 Task: Select type "Bereavement".
Action: Mouse moved to (712, 92)
Screenshot: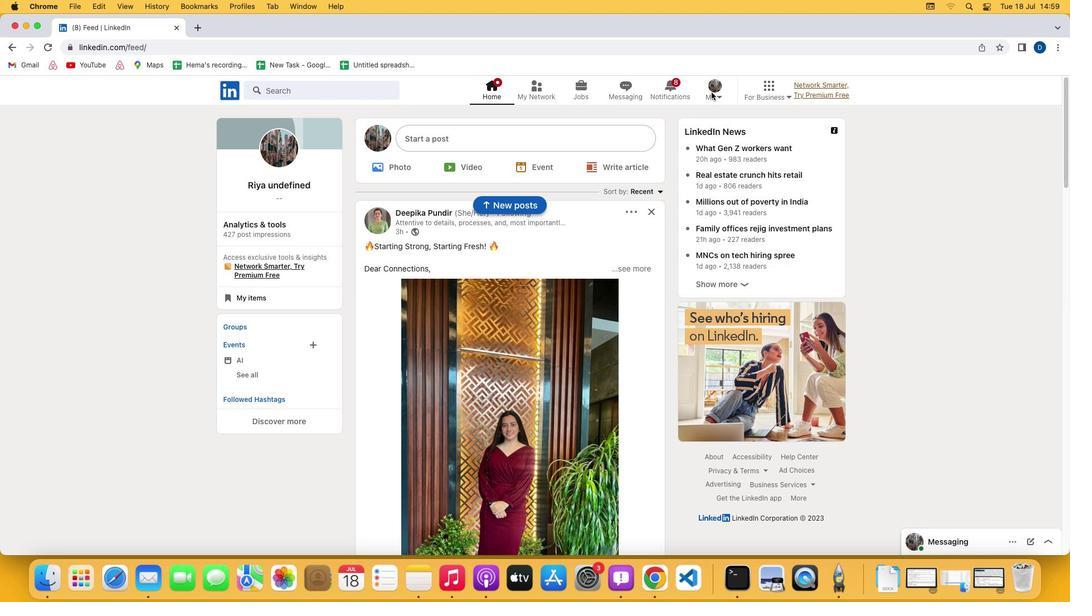 
Action: Mouse pressed left at (712, 92)
Screenshot: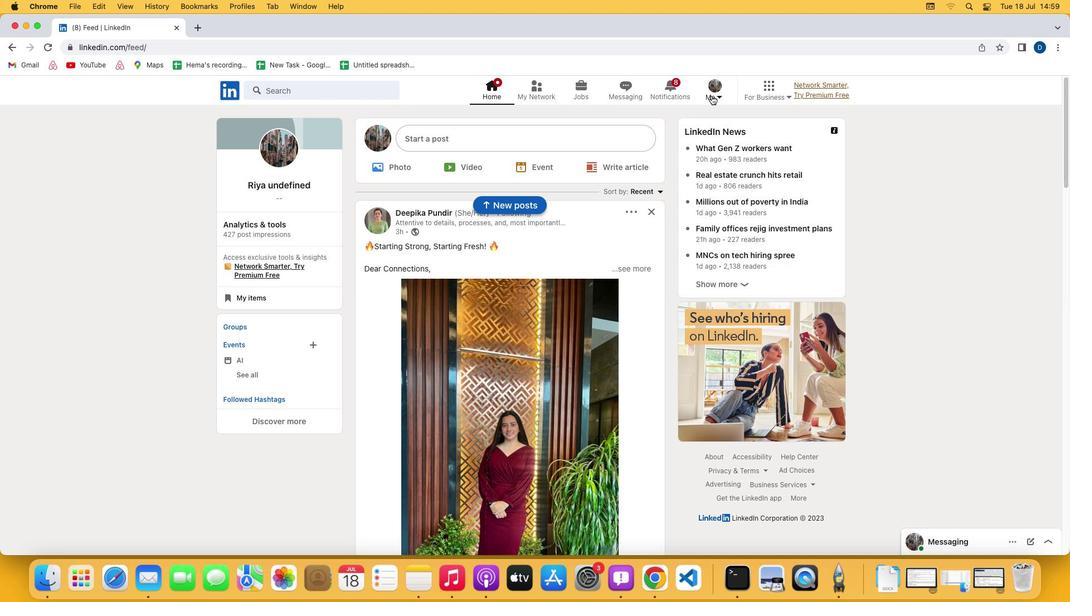 
Action: Mouse moved to (718, 94)
Screenshot: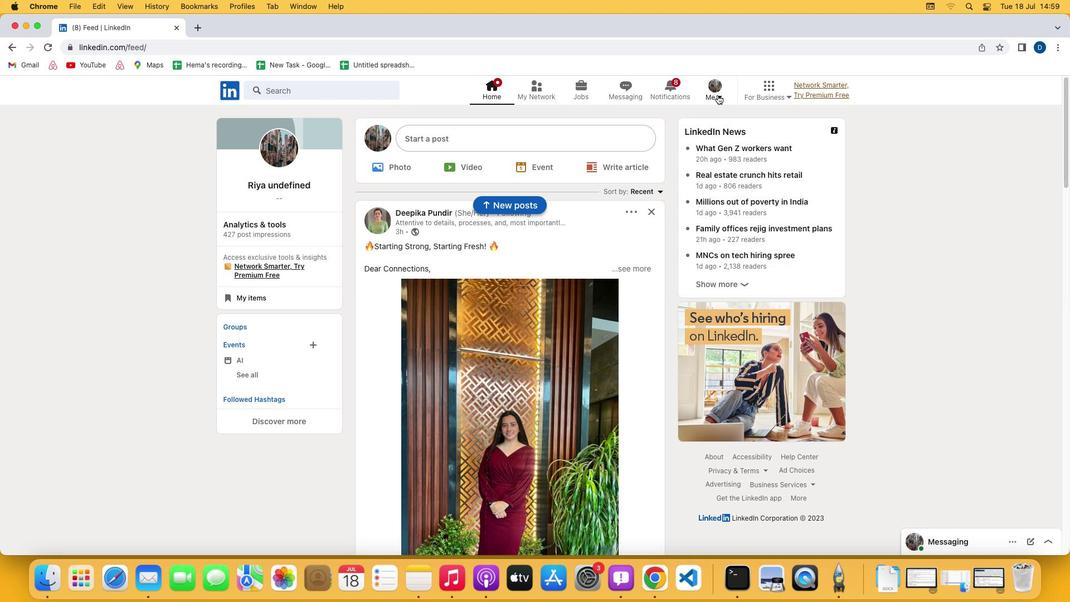 
Action: Mouse pressed left at (718, 94)
Screenshot: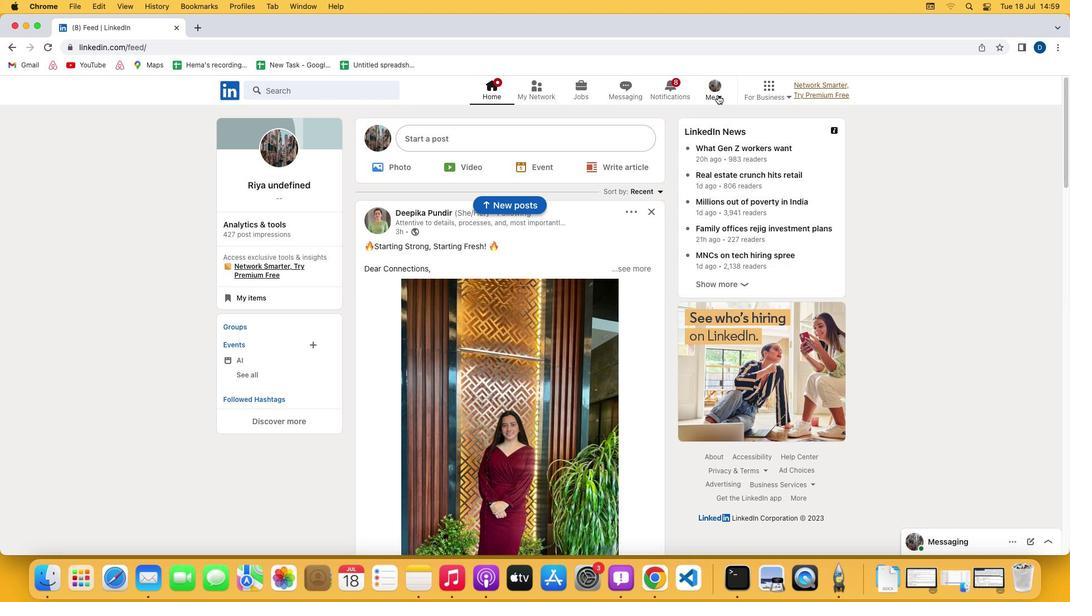 
Action: Mouse moved to (665, 153)
Screenshot: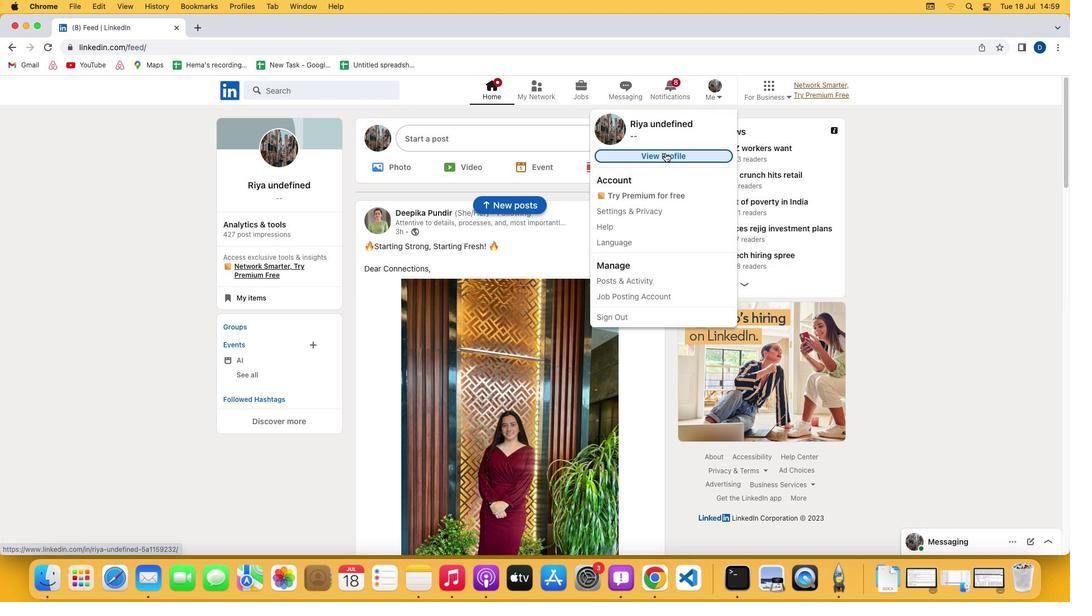 
Action: Mouse pressed left at (665, 153)
Screenshot: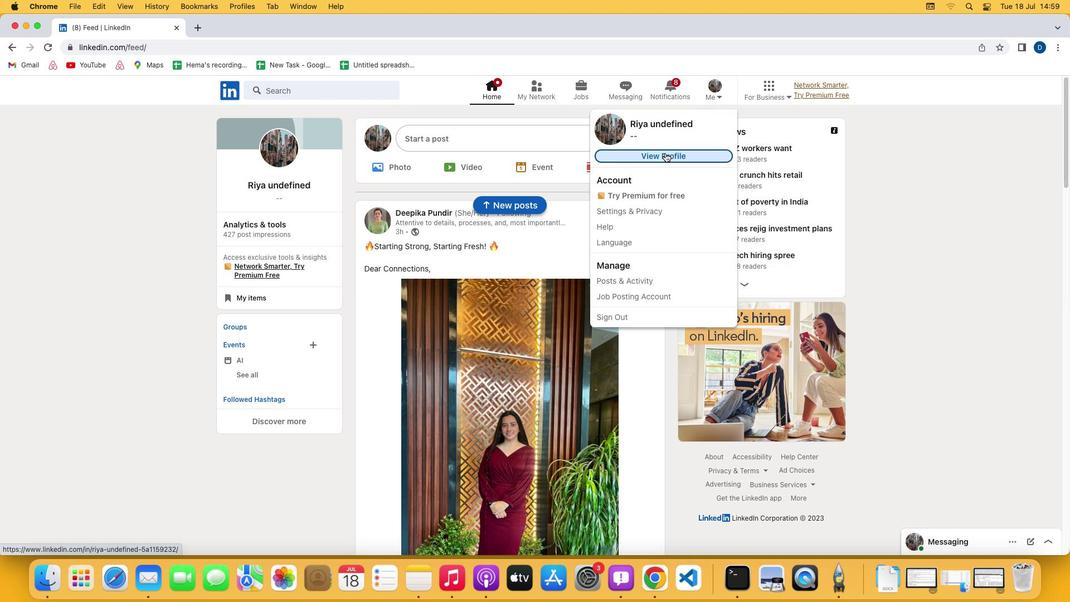 
Action: Mouse moved to (355, 380)
Screenshot: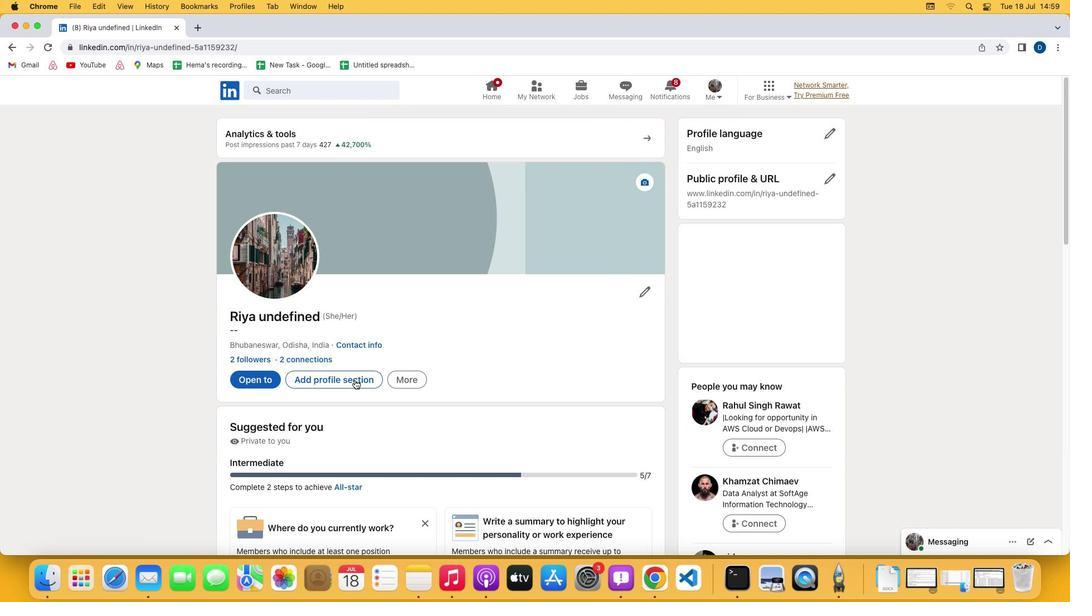 
Action: Mouse pressed left at (355, 380)
Screenshot: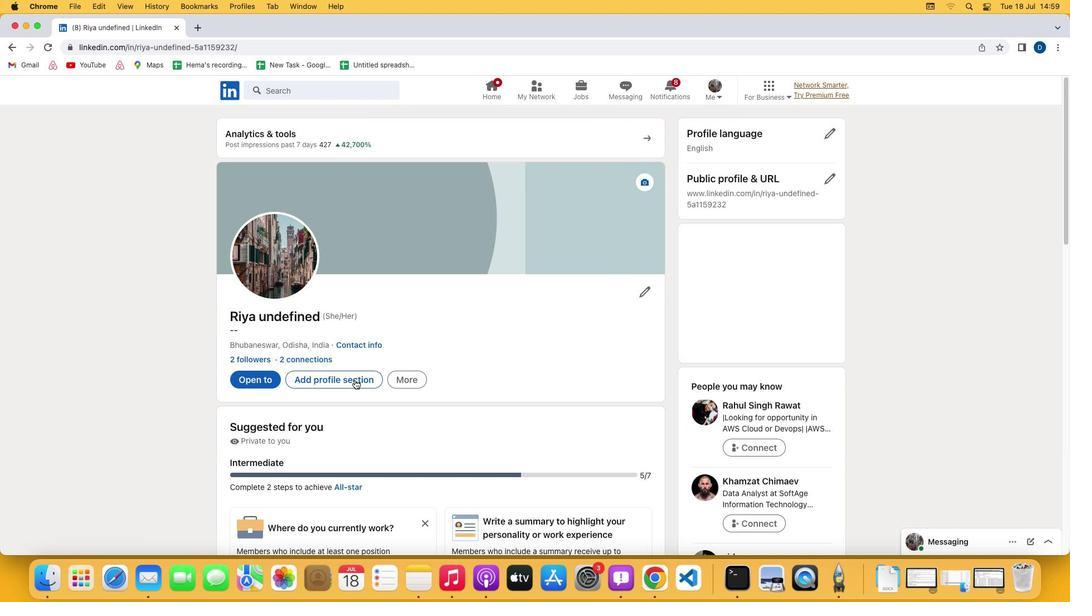 
Action: Mouse moved to (408, 274)
Screenshot: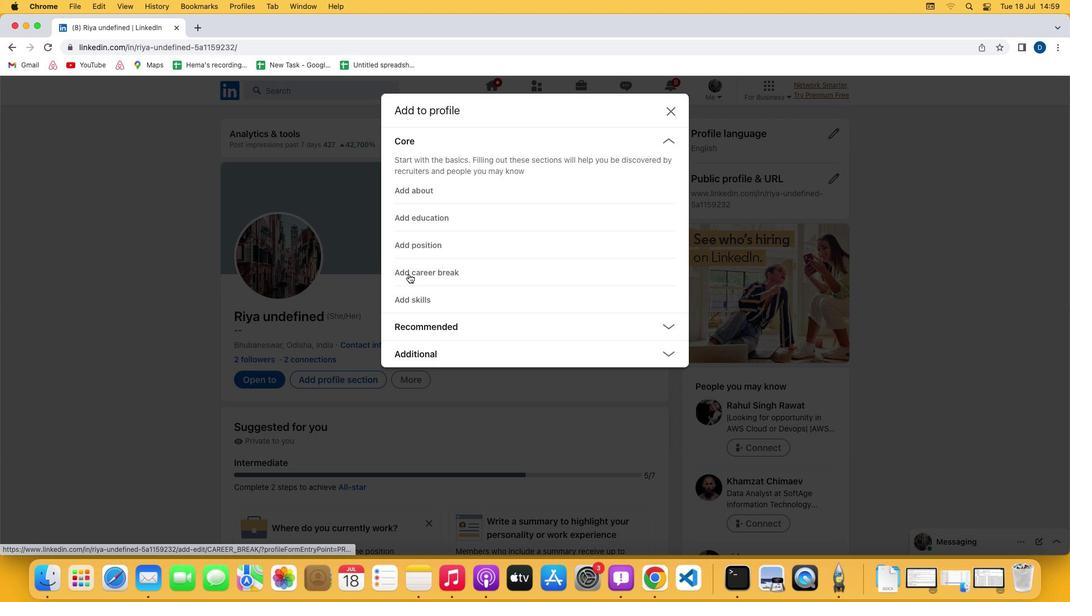 
Action: Mouse pressed left at (408, 274)
Screenshot: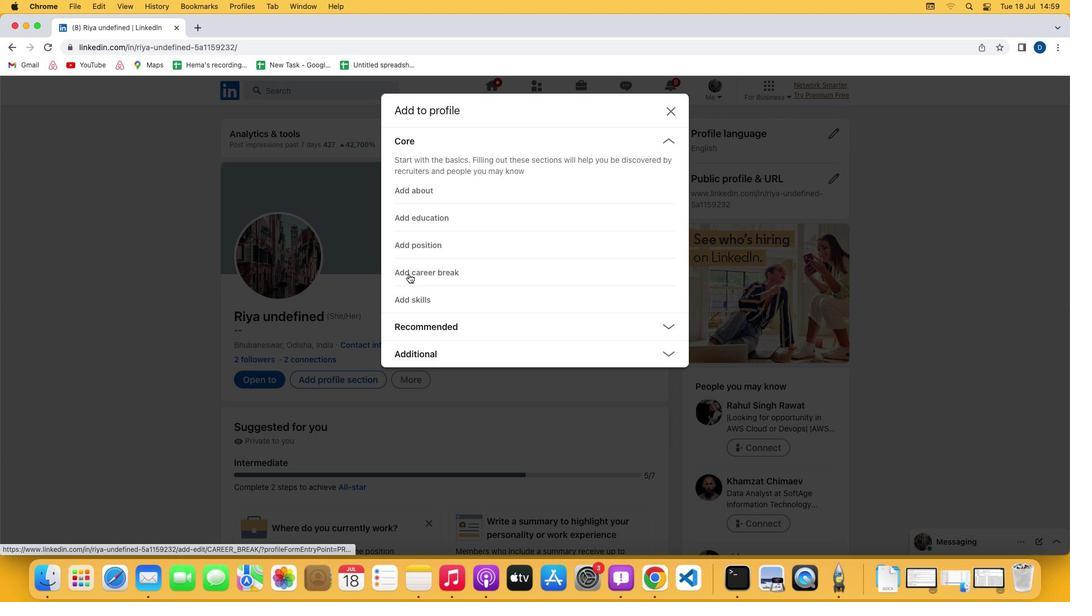 
Action: Mouse moved to (401, 211)
Screenshot: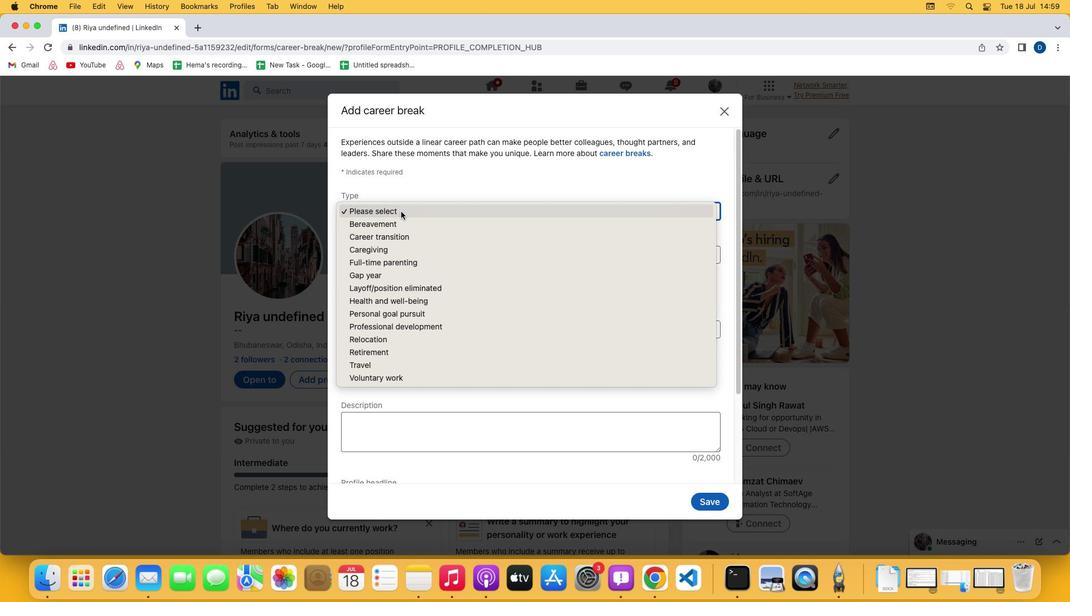 
Action: Mouse pressed left at (401, 211)
Screenshot: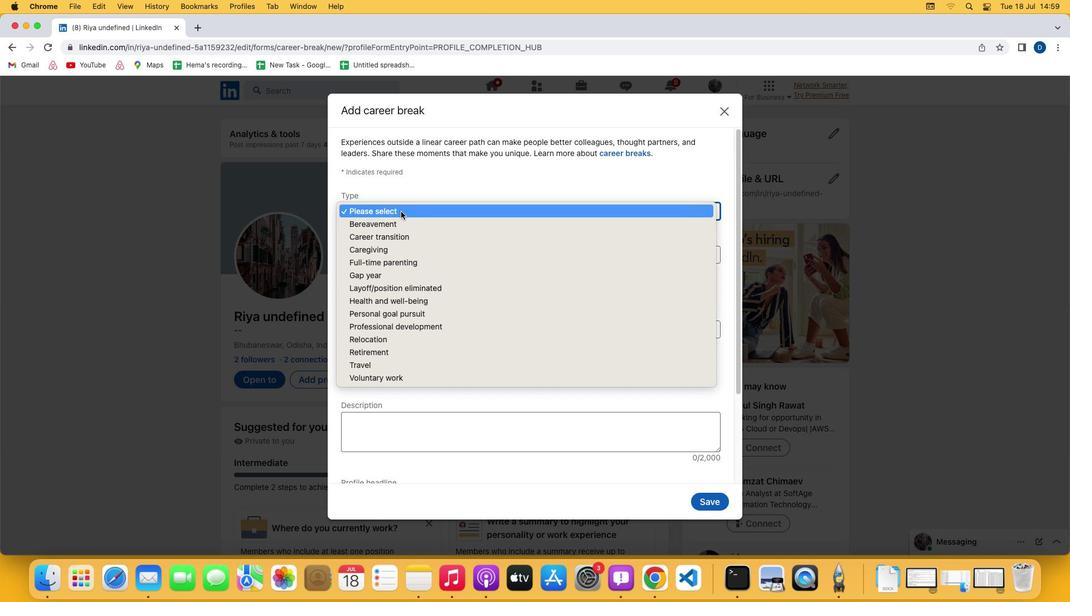 
Action: Mouse moved to (398, 221)
Screenshot: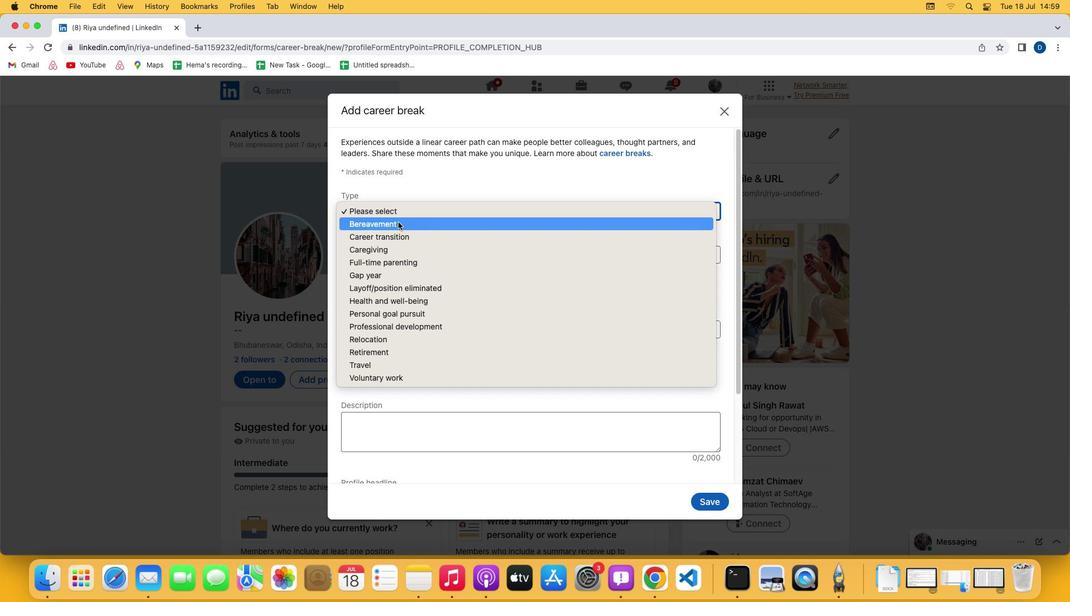 
Action: Mouse pressed left at (398, 221)
Screenshot: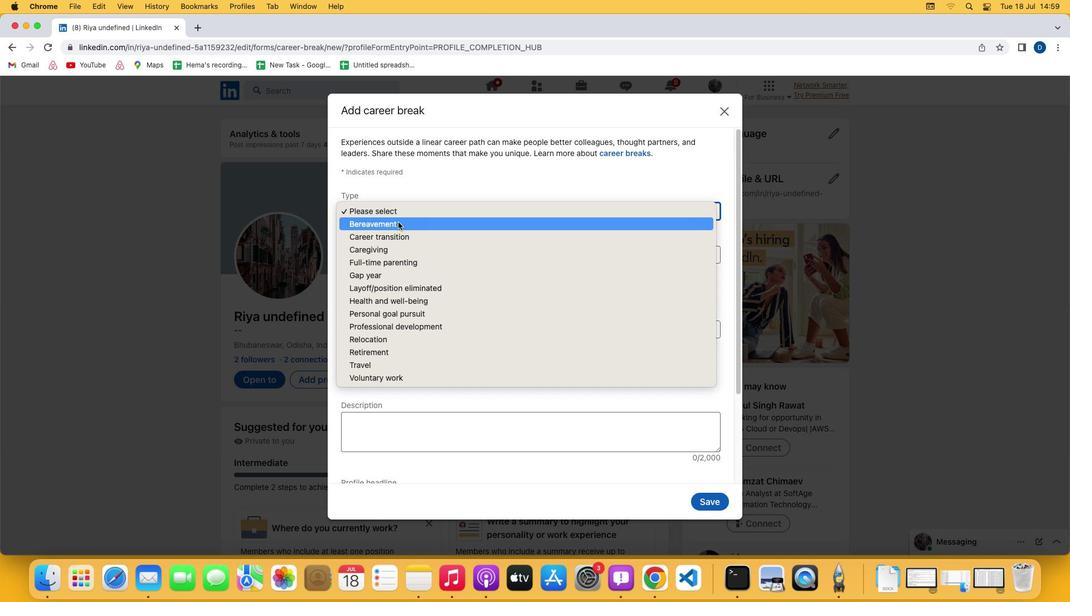 
Action: Mouse moved to (398, 222)
Screenshot: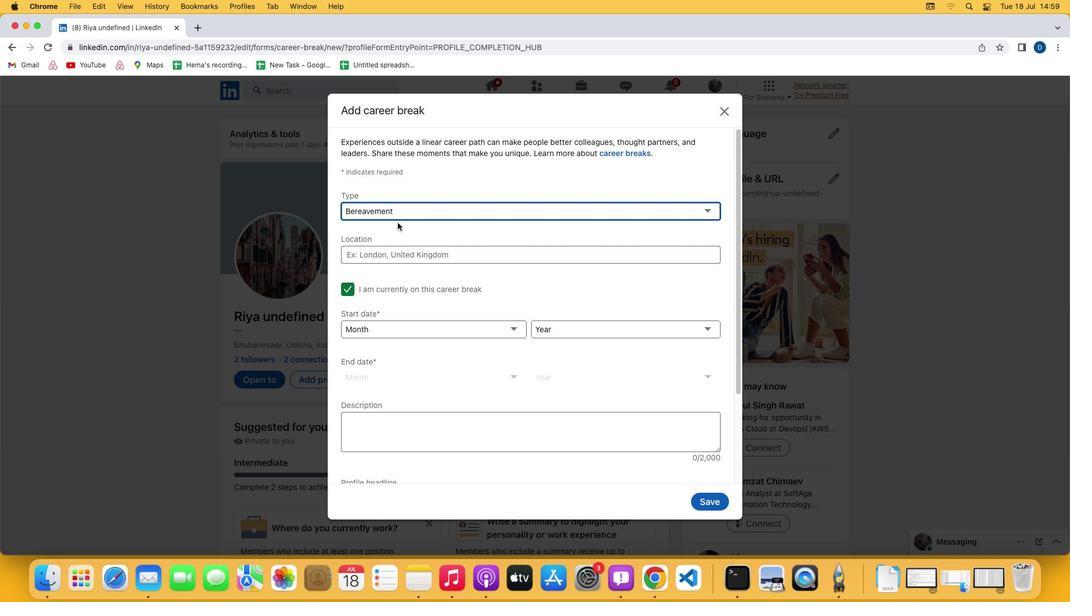 
